Task: Apply Newscast Theme on "Image E.jpg" and play.
Action: Mouse moved to (177, 185)
Screenshot: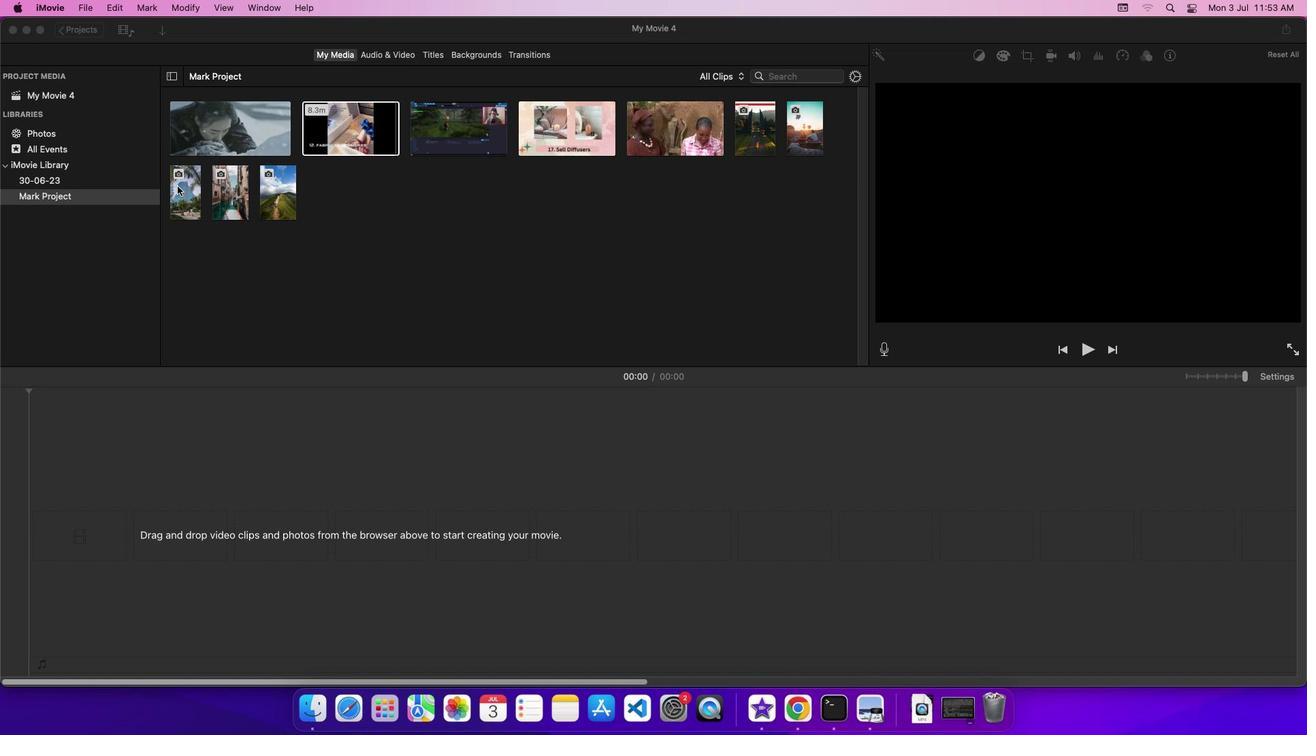 
Action: Mouse pressed left at (177, 185)
Screenshot: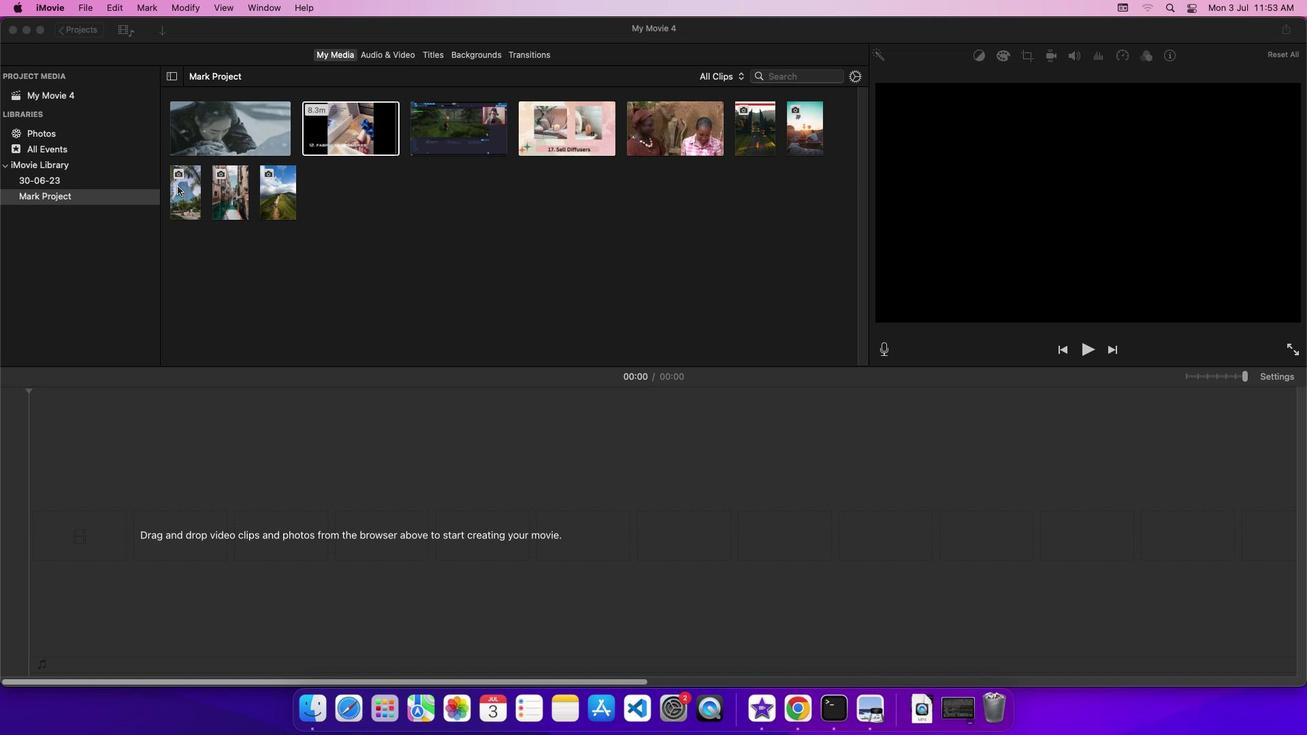 
Action: Mouse moved to (185, 184)
Screenshot: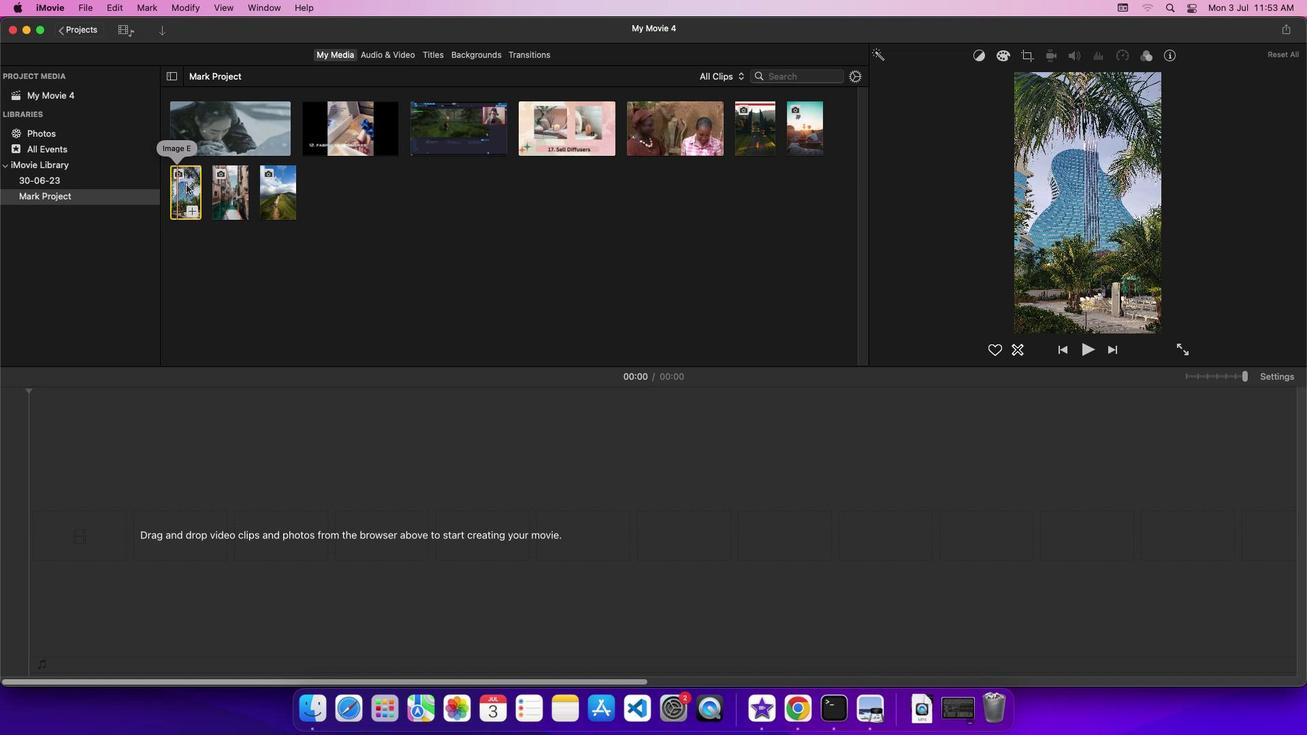 
Action: Mouse pressed left at (185, 184)
Screenshot: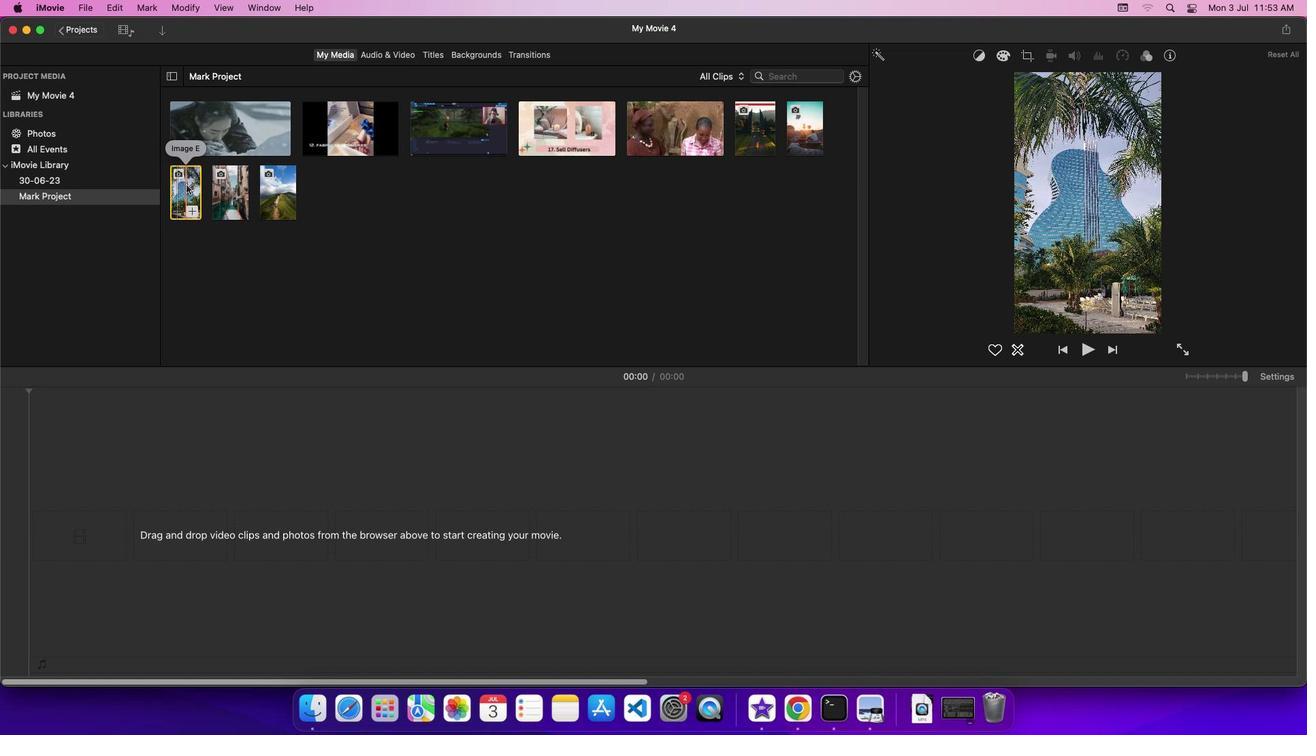 
Action: Mouse moved to (1273, 377)
Screenshot: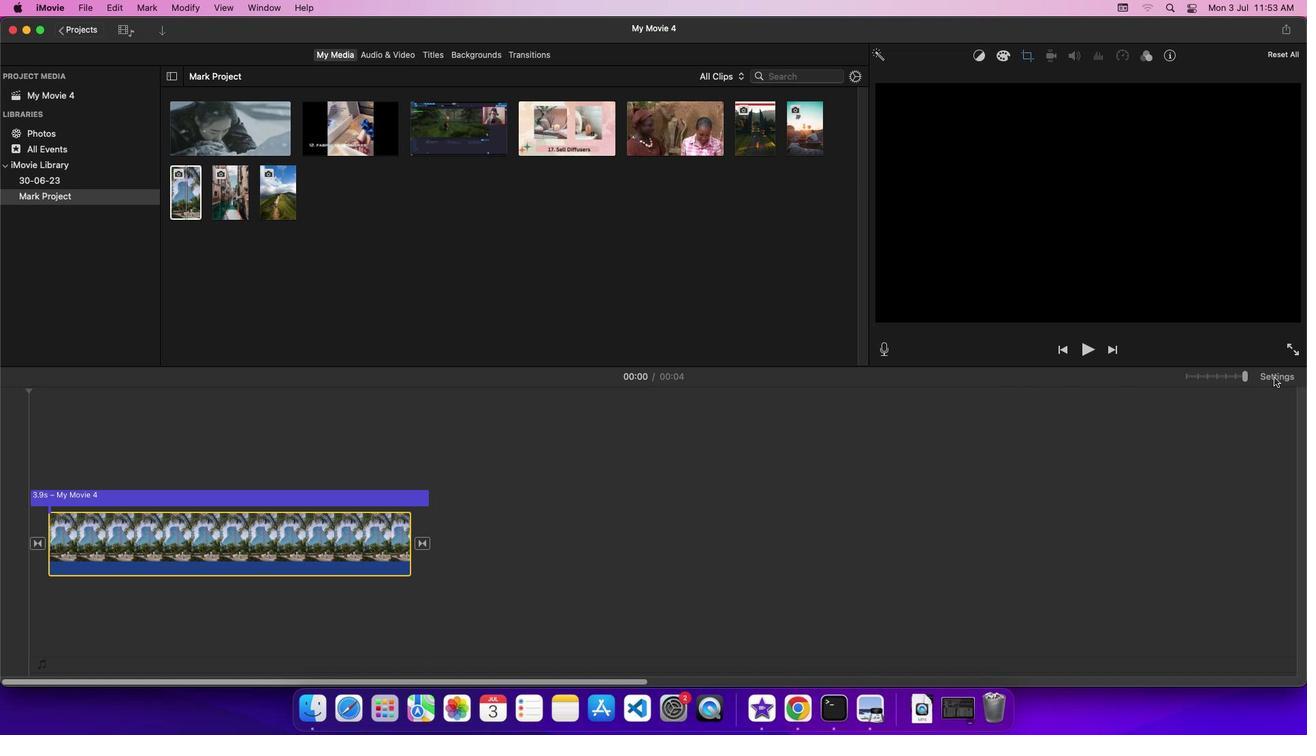 
Action: Mouse pressed left at (1273, 377)
Screenshot: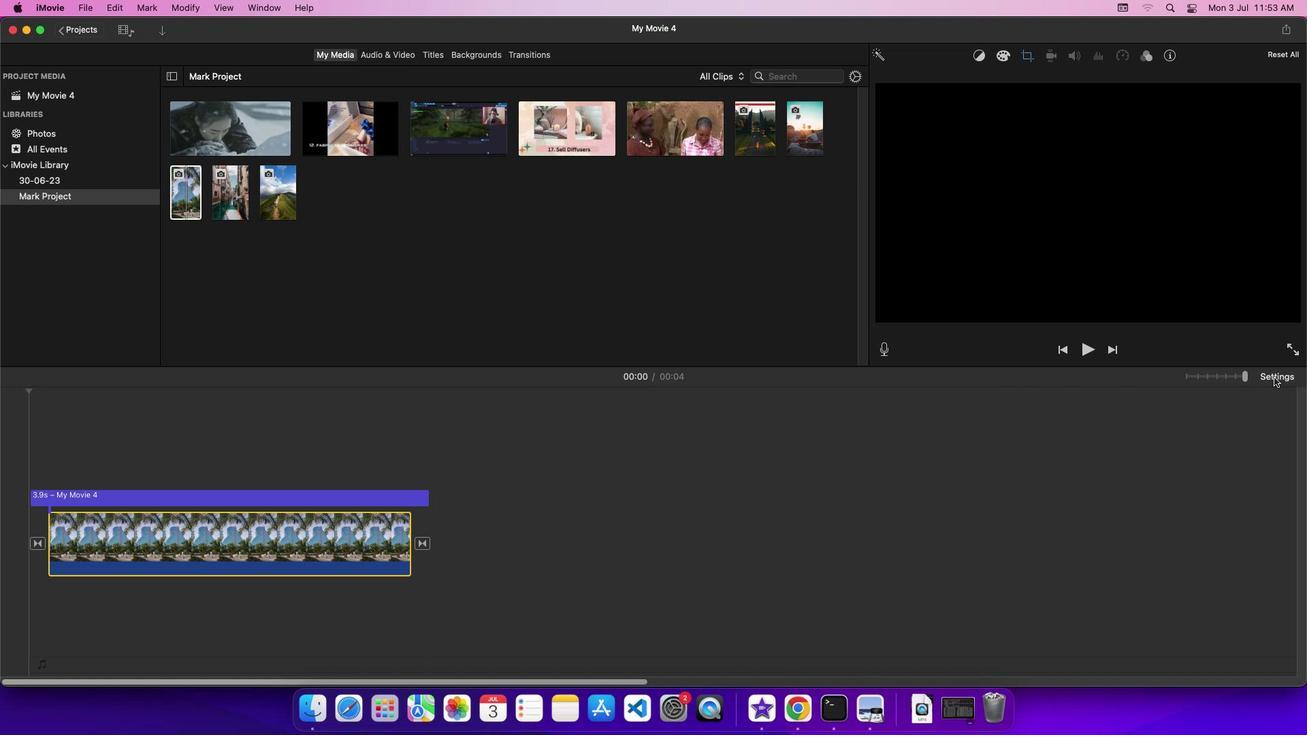 
Action: Mouse moved to (1147, 430)
Screenshot: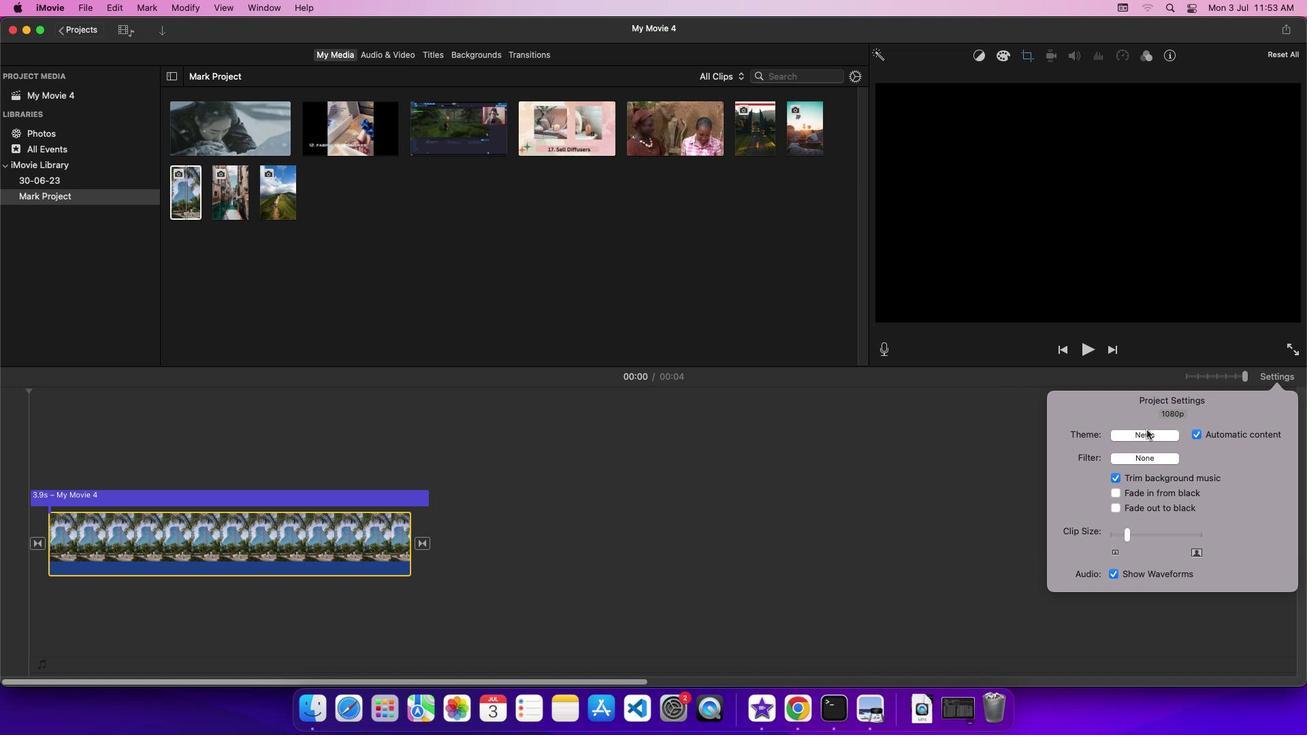 
Action: Mouse pressed left at (1147, 430)
Screenshot: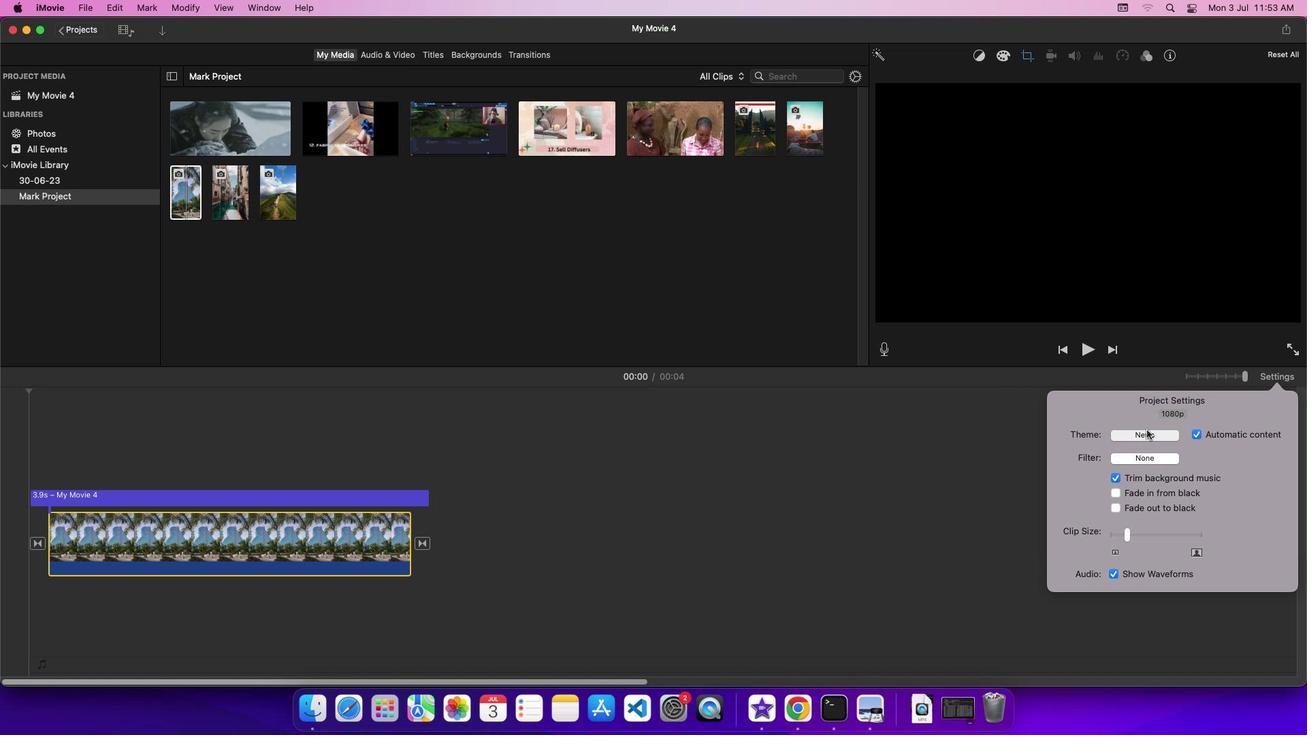 
Action: Mouse moved to (709, 258)
Screenshot: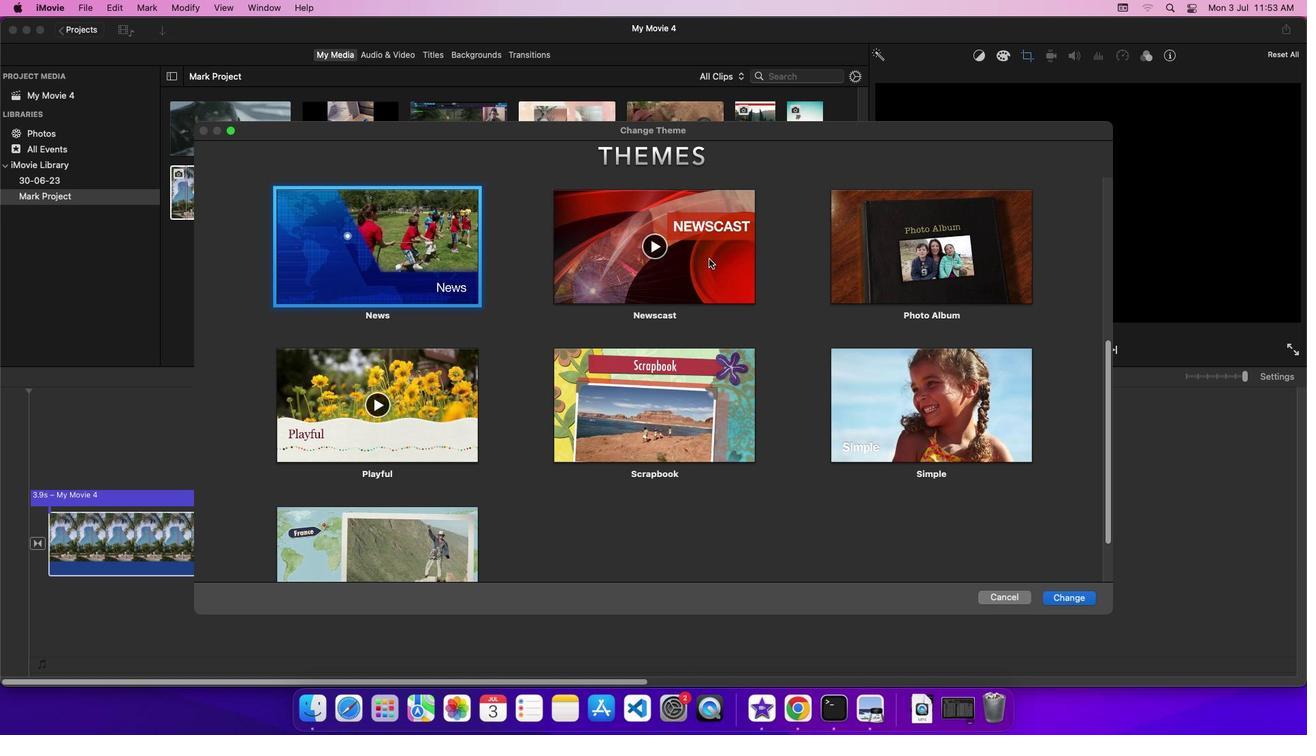 
Action: Mouse pressed left at (709, 258)
Screenshot: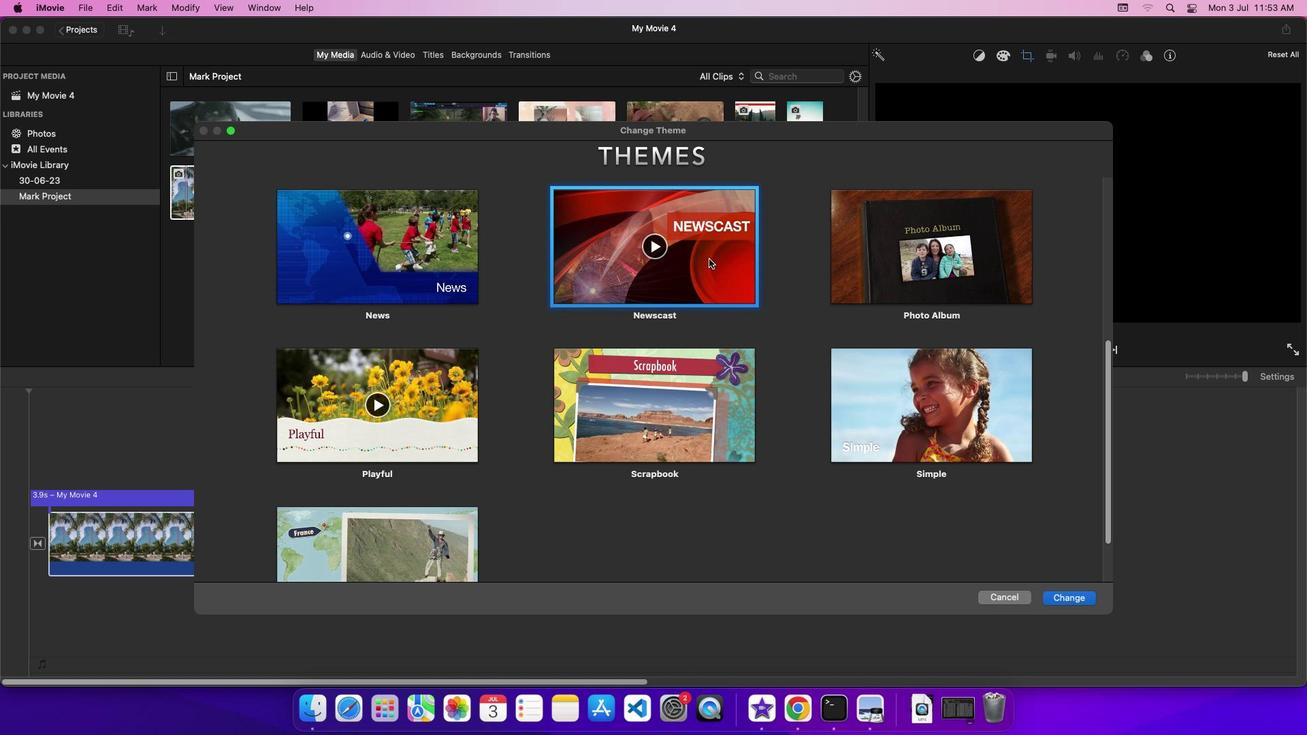 
Action: Mouse moved to (1053, 597)
Screenshot: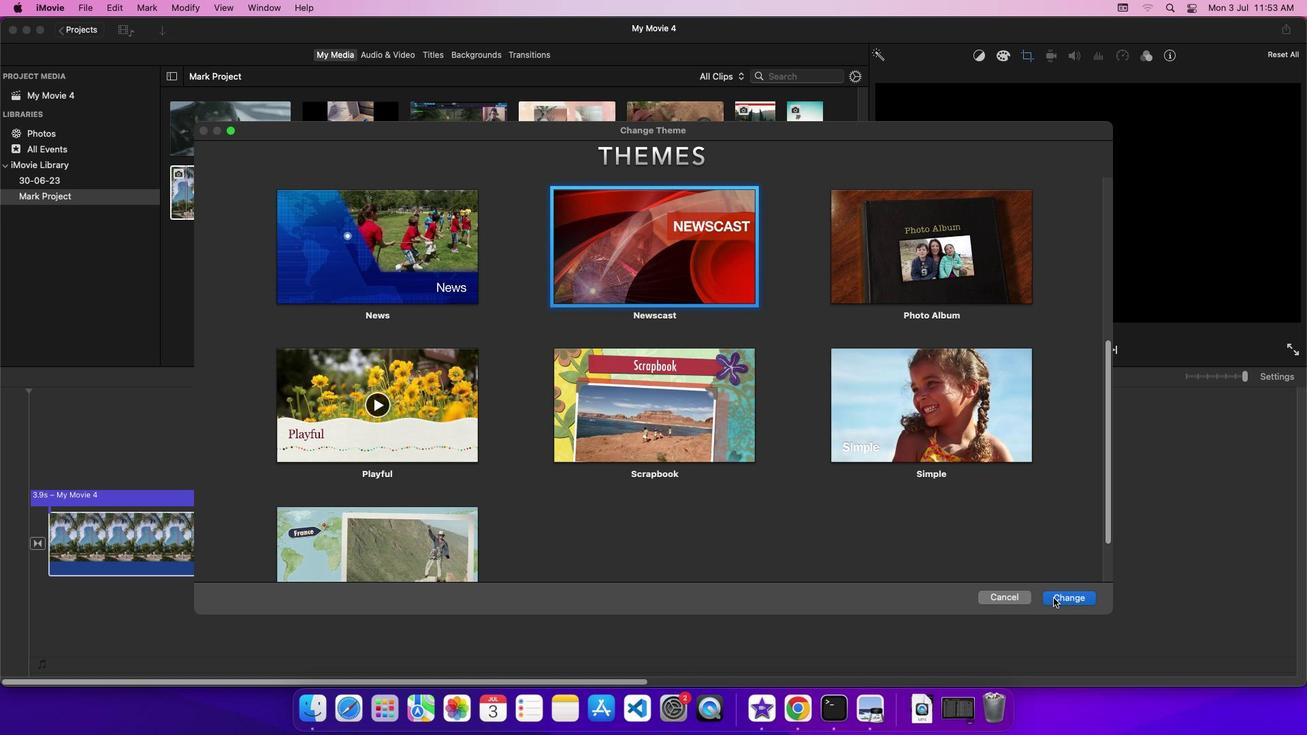 
Action: Mouse pressed left at (1053, 597)
Screenshot: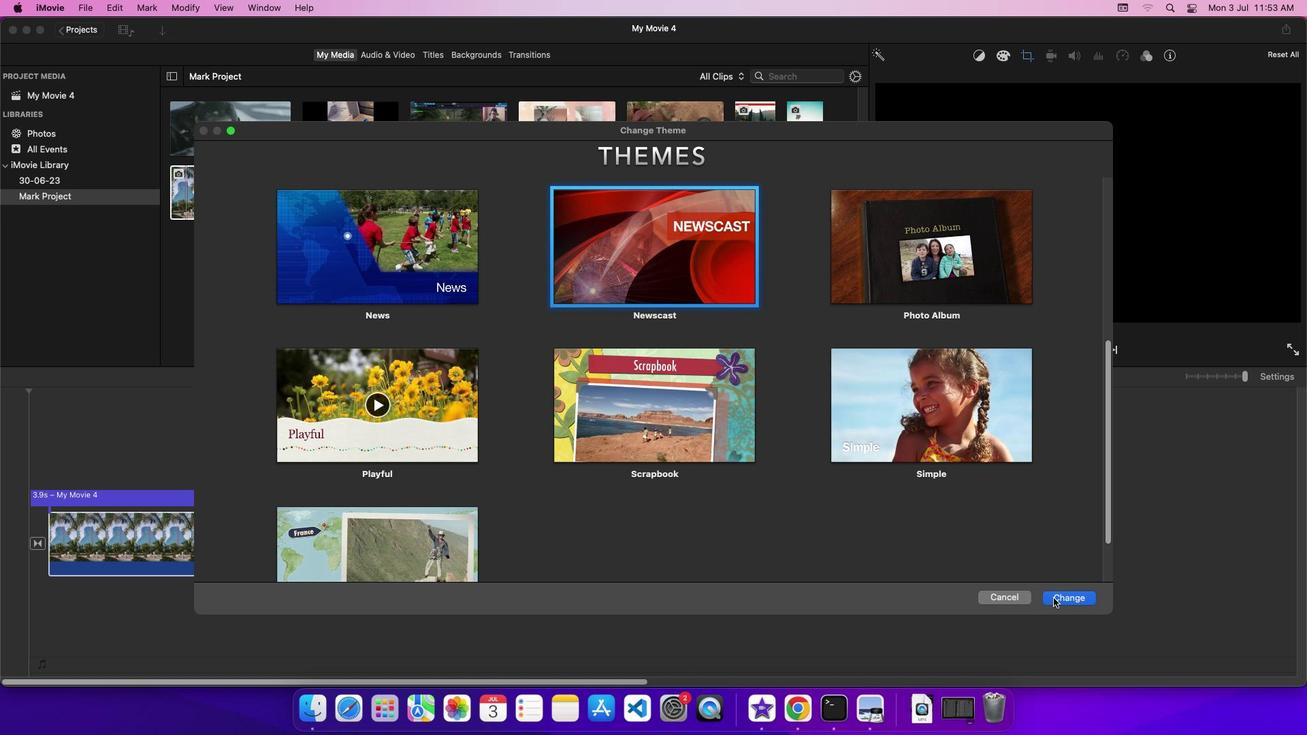 
Action: Mouse moved to (54, 512)
Screenshot: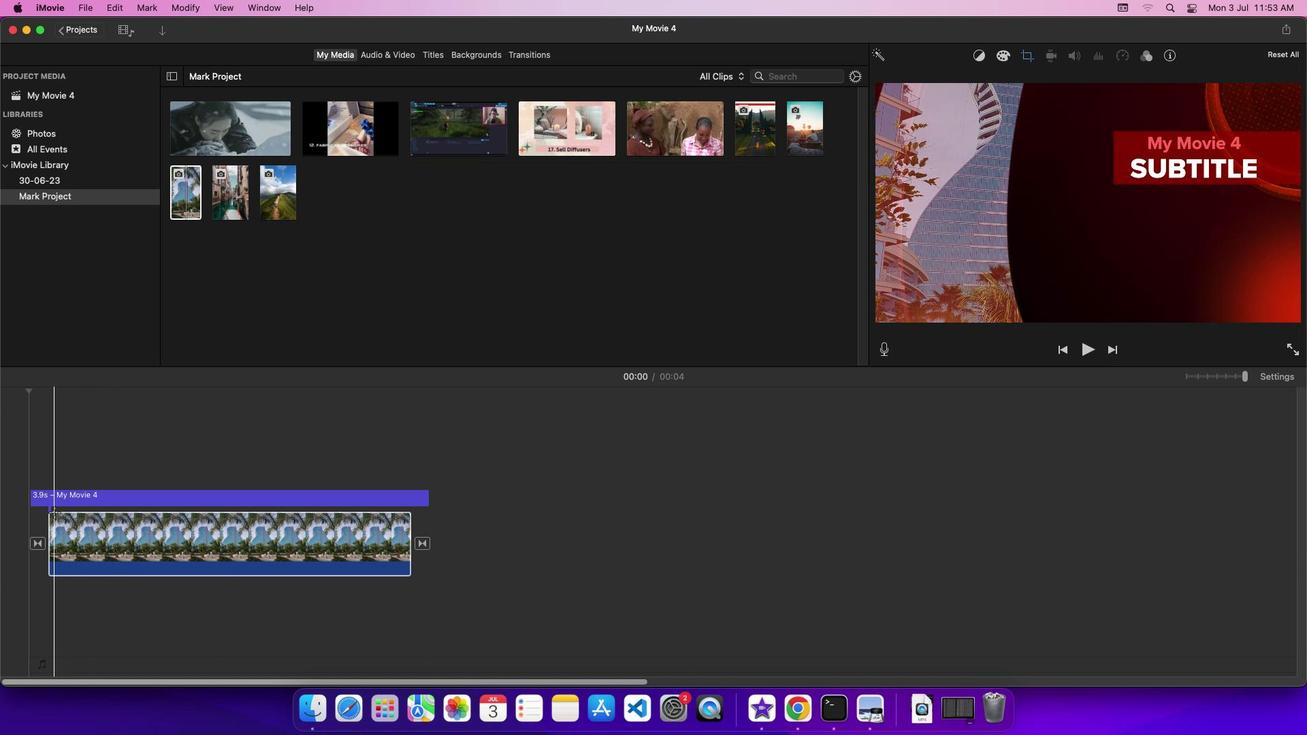 
Action: Mouse pressed left at (54, 512)
Screenshot: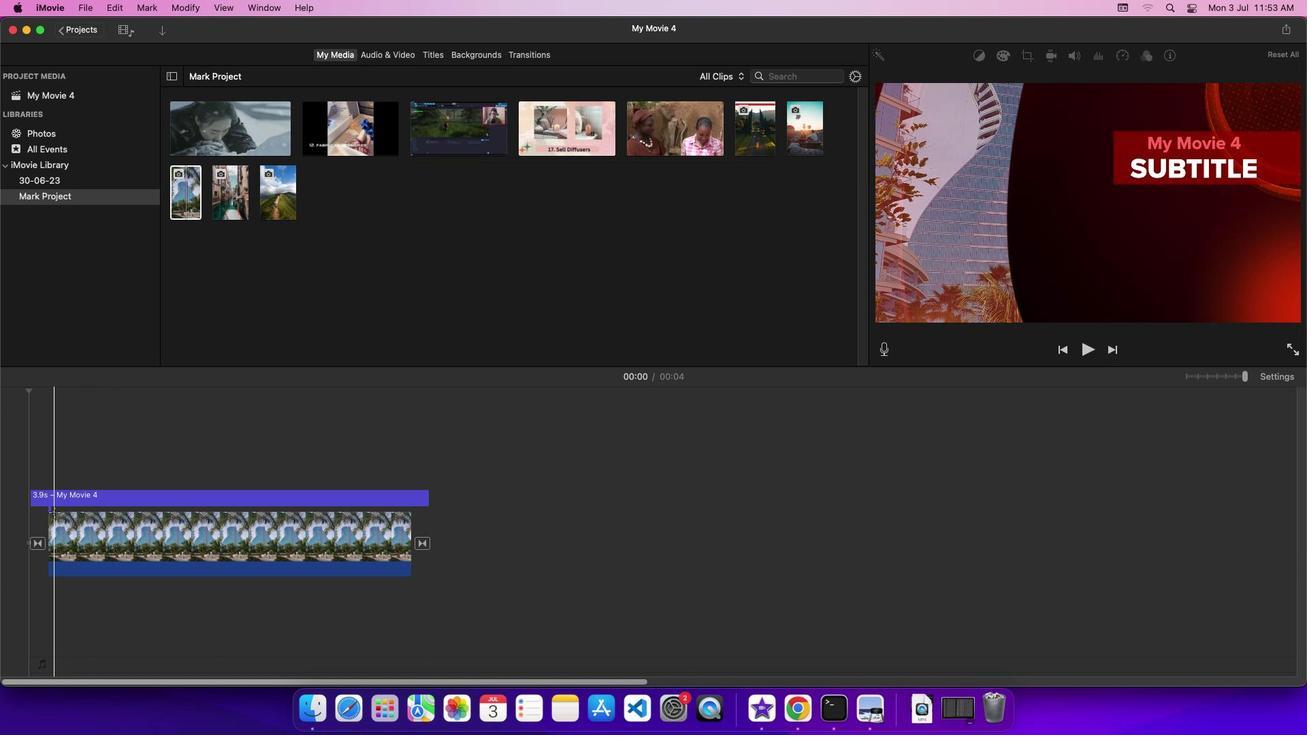 
Action: Mouse moved to (1084, 351)
Screenshot: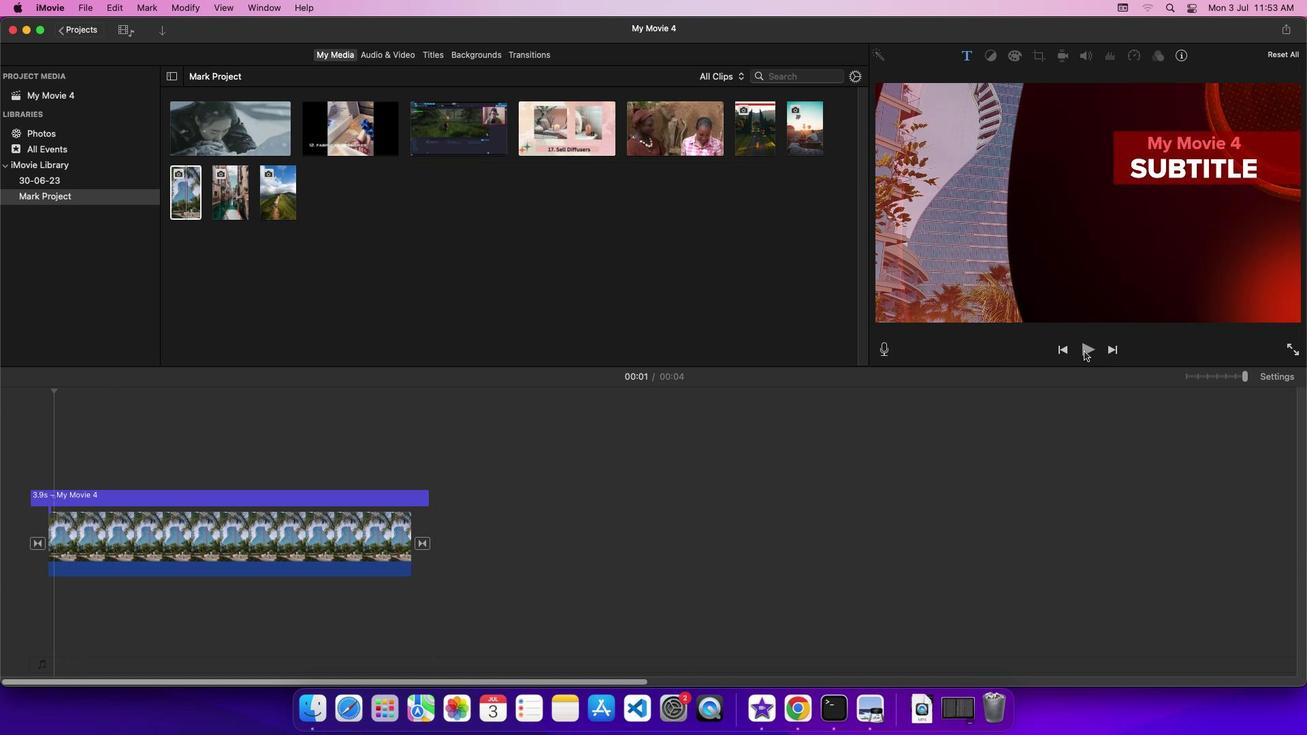 
Action: Mouse pressed left at (1084, 351)
Screenshot: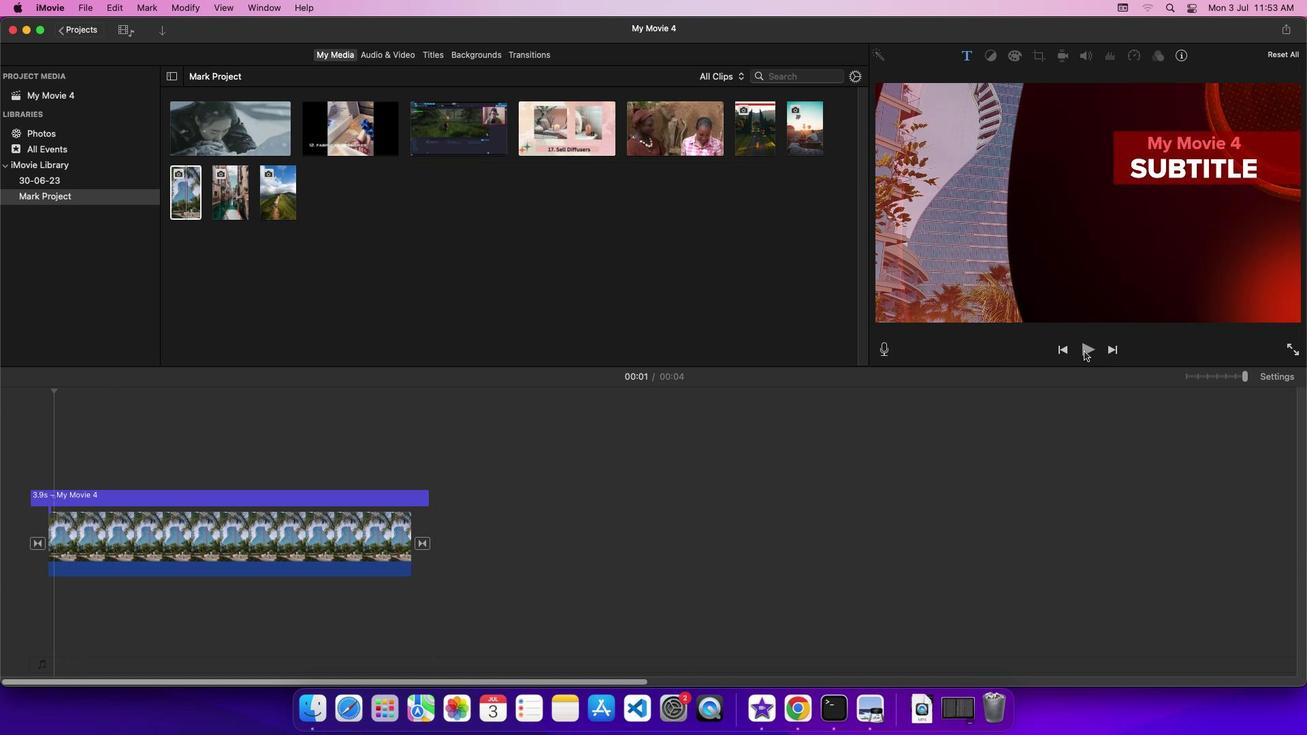 
Action: Mouse moved to (1090, 392)
Screenshot: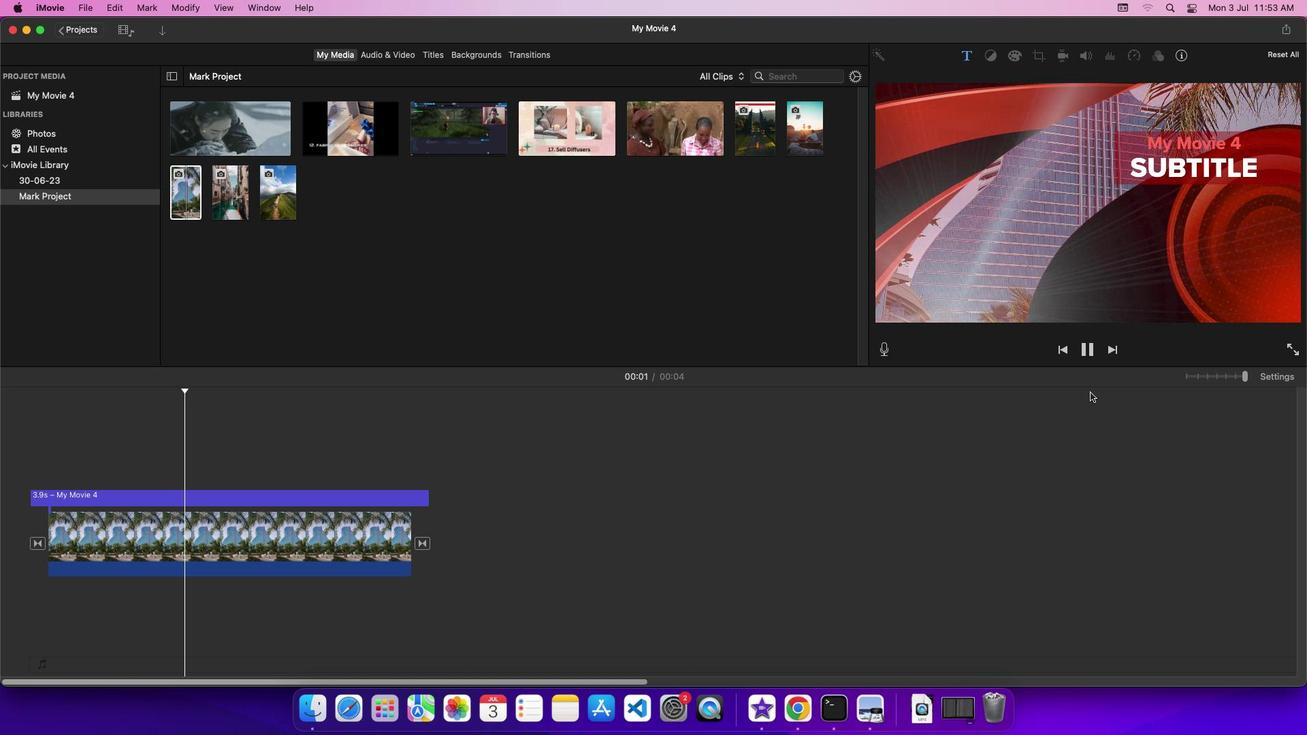 
